 Task: Create New Employee with Employee Name: Erin Martin, Address Line1: 27 Paris Hill Street, Address Line2: Findlay, Address Line3:  OH 45840, Cell Number: 303-432-3748
Action: Mouse moved to (135, 30)
Screenshot: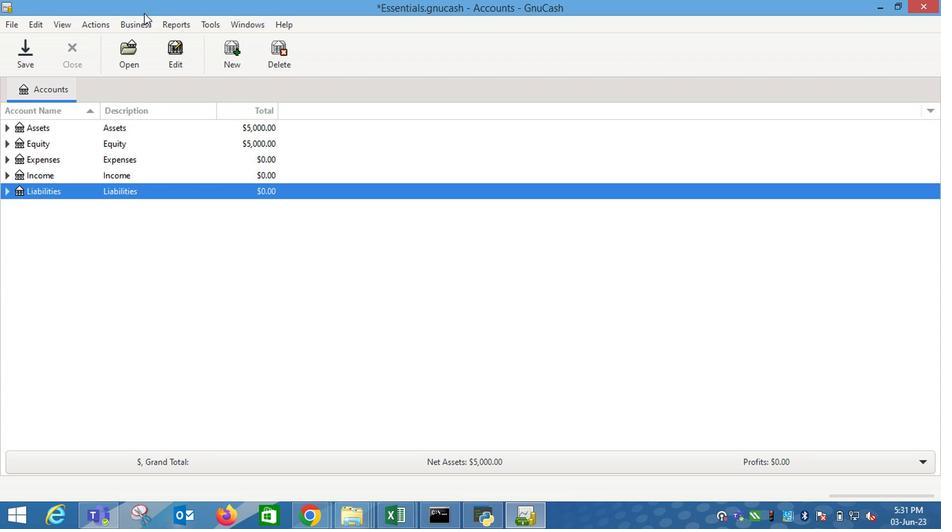 
Action: Mouse pressed left at (135, 30)
Screenshot: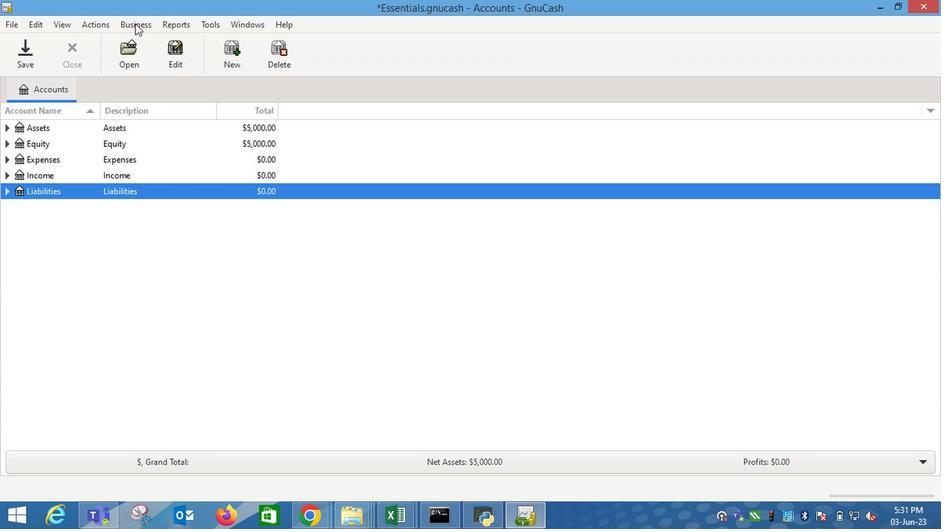 
Action: Mouse moved to (283, 101)
Screenshot: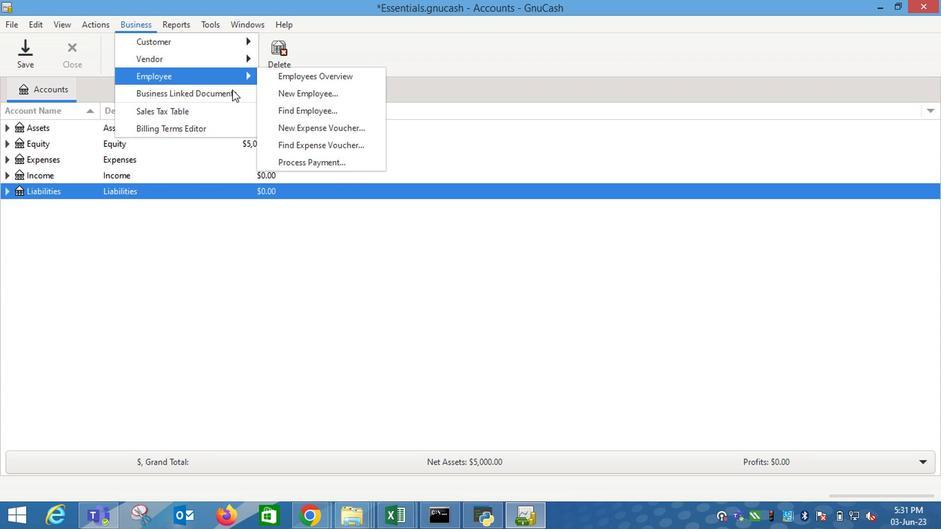 
Action: Mouse pressed left at (283, 101)
Screenshot: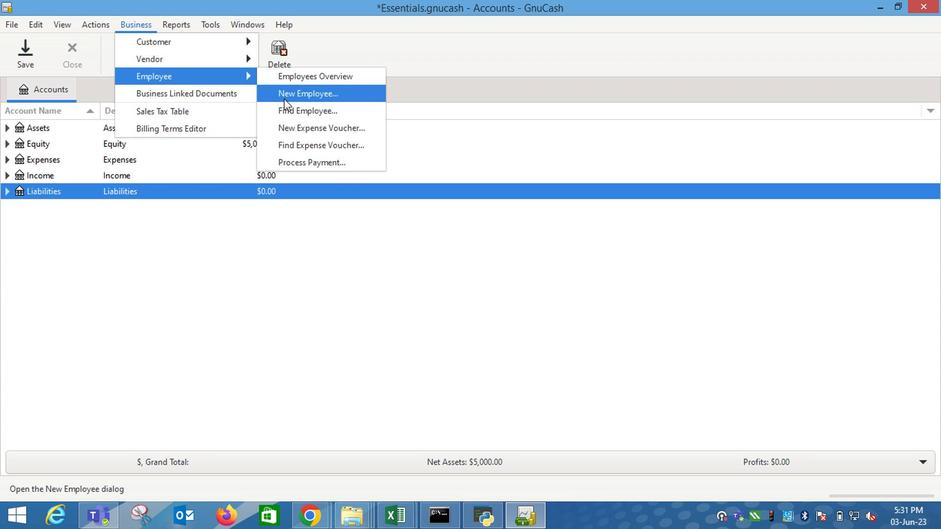 
Action: Mouse moved to (417, 213)
Screenshot: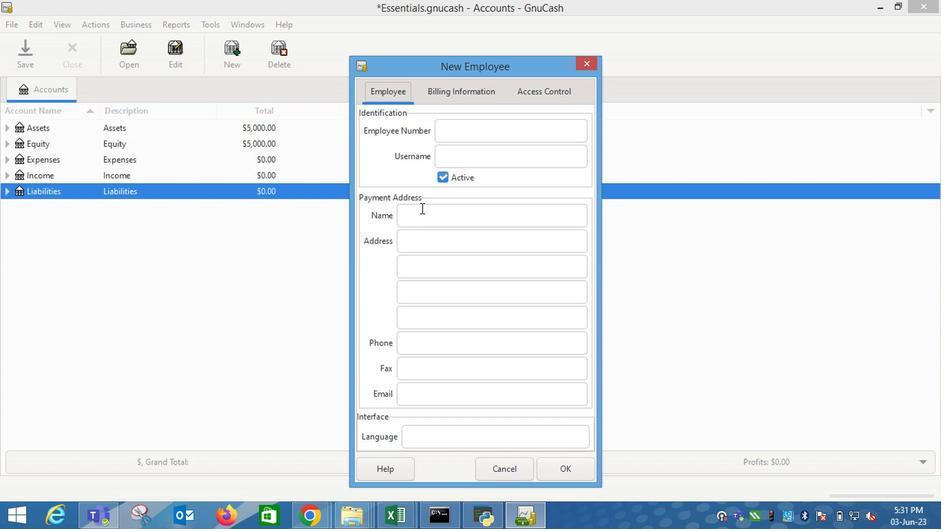 
Action: Mouse pressed left at (417, 213)
Screenshot: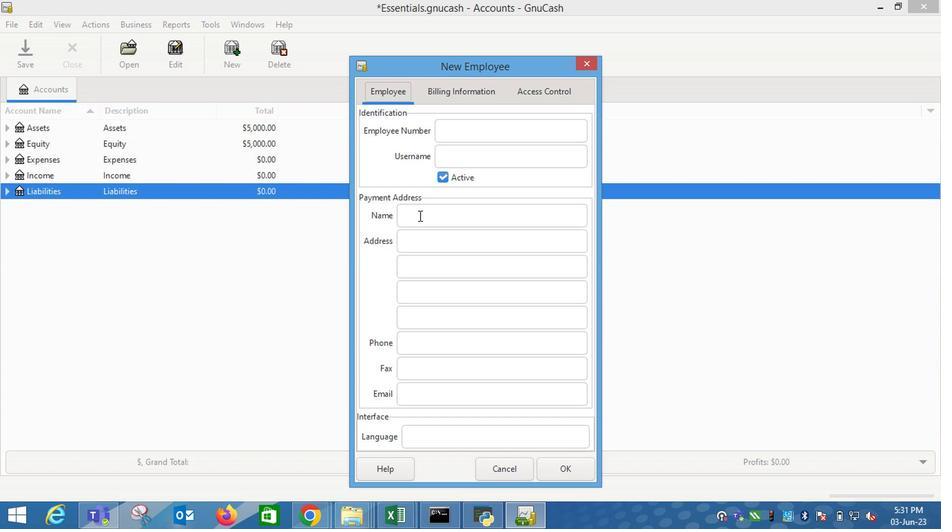 
Action: Key pressed <Key.shift_r>Erin<Key.space><Key.shift_r>Martin<Key.tab>27<Key.space><Key.shift_r>Paris<Key.space><Key.shift_r>il<Key.backspace><Key.backspace><Key.shift_r>Hill<Key.space><Key.shift_r>Street<Key.tab><Key.shift_r>Findlay<Key.tab><Key.shift_r>OH<Key.space>45840<Key.tab><Key.tab>303-432-3748
Screenshot: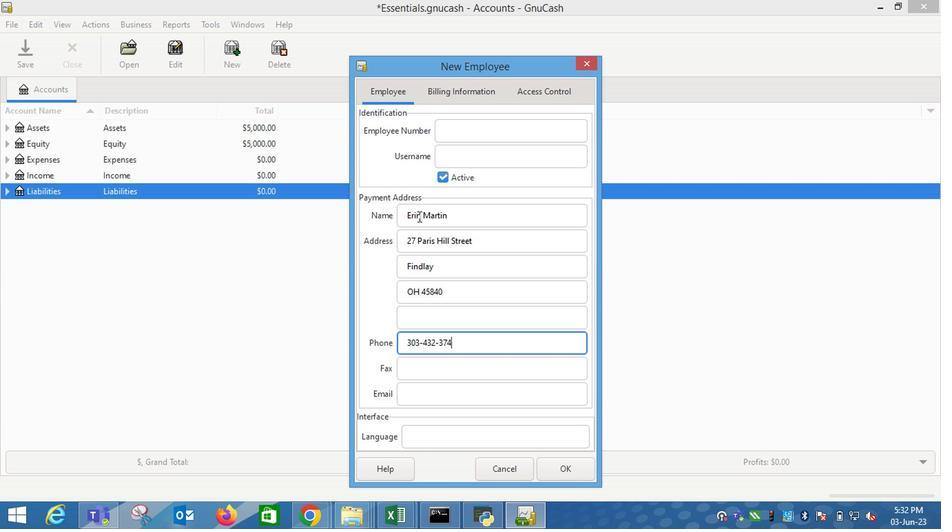 
Action: Mouse moved to (442, 92)
Screenshot: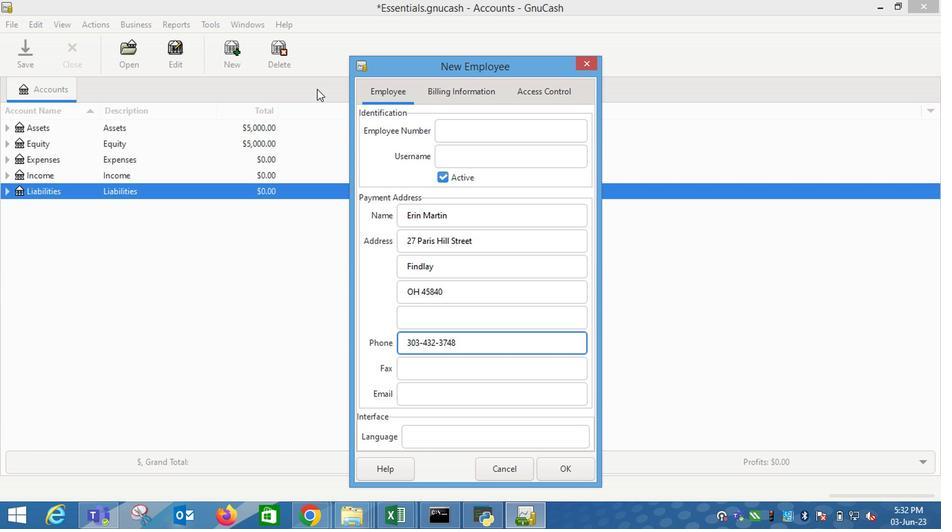 
Action: Mouse pressed left at (442, 92)
Screenshot: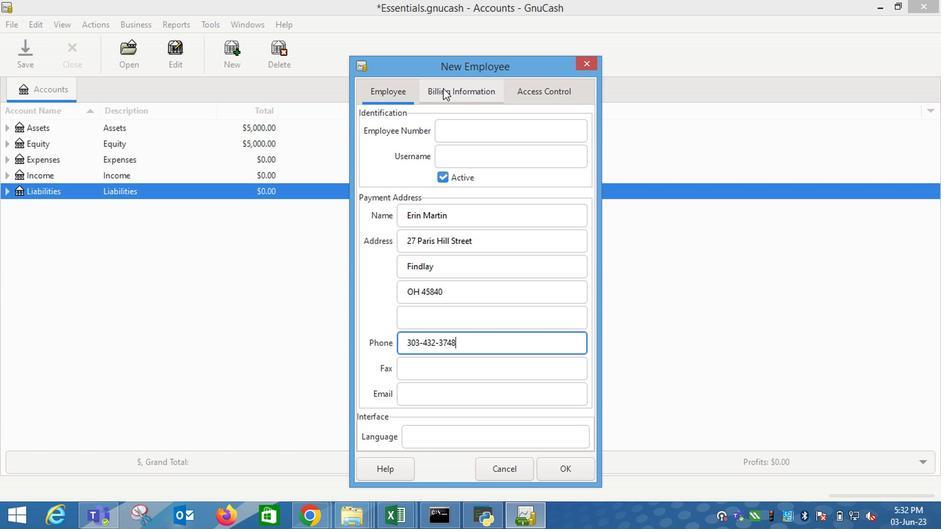 
Action: Mouse moved to (573, 455)
Screenshot: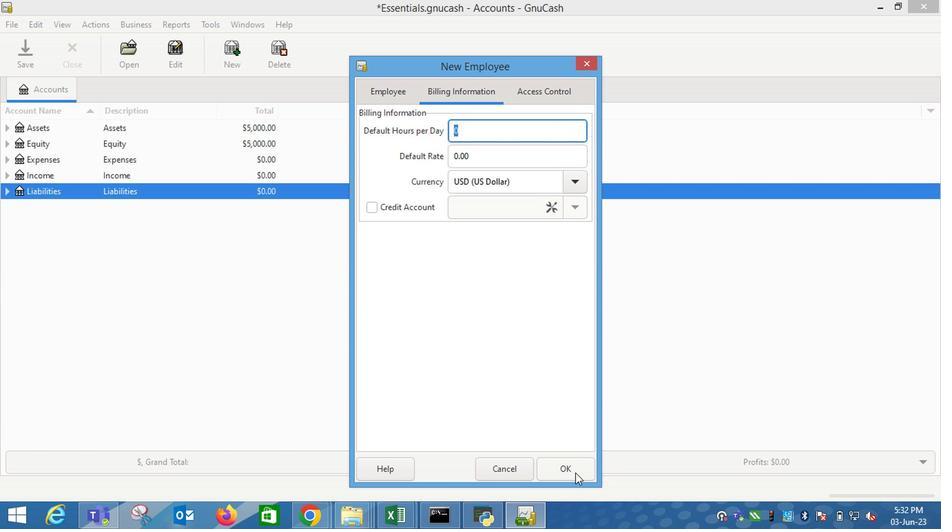 
Action: Mouse pressed left at (573, 455)
Screenshot: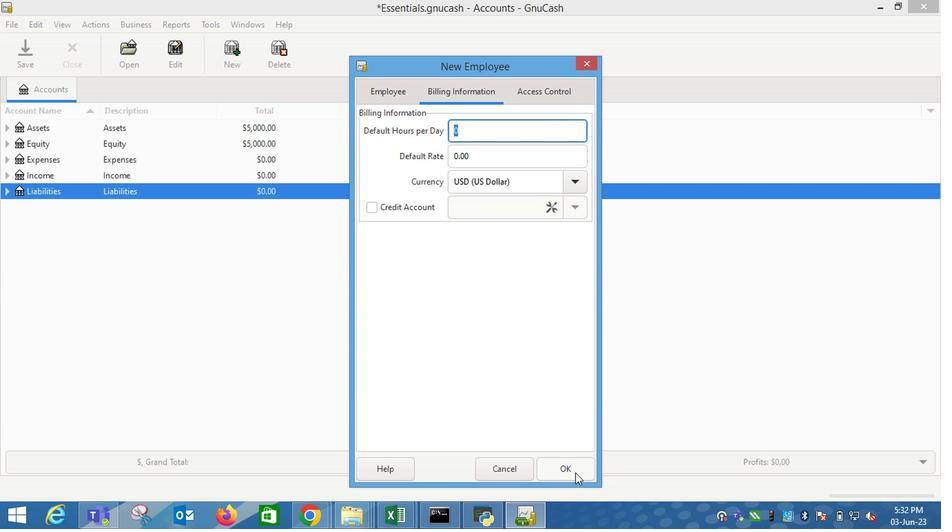 
Action: Mouse moved to (573, 455)
Screenshot: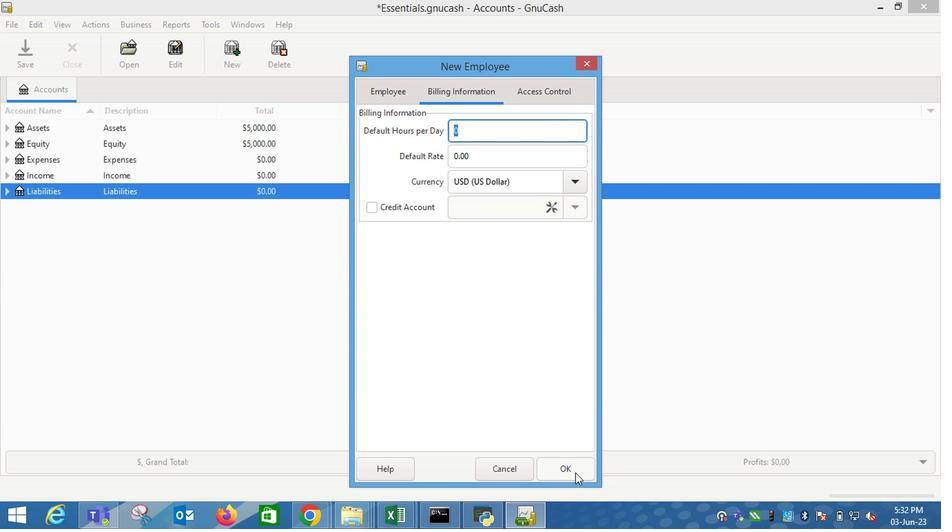 
